 Task: Find the distance between Los Angeles and Malibu.
Action: Mouse moved to (283, 70)
Screenshot: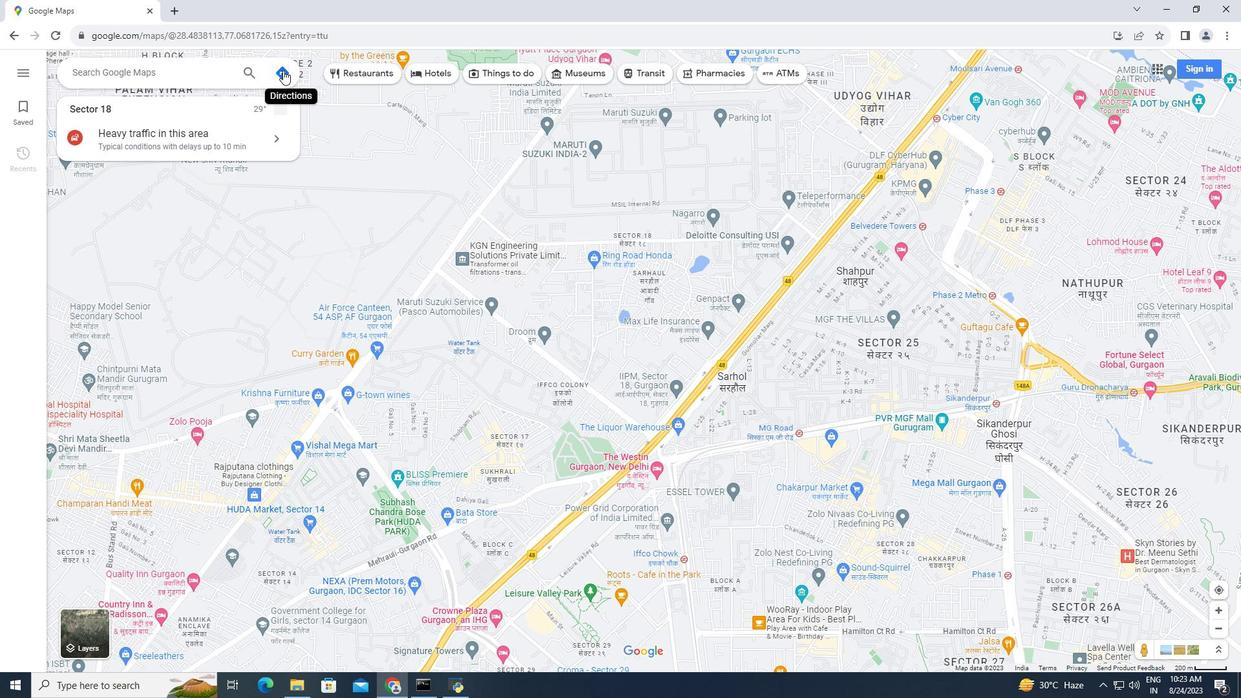 
Action: Mouse pressed left at (283, 70)
Screenshot: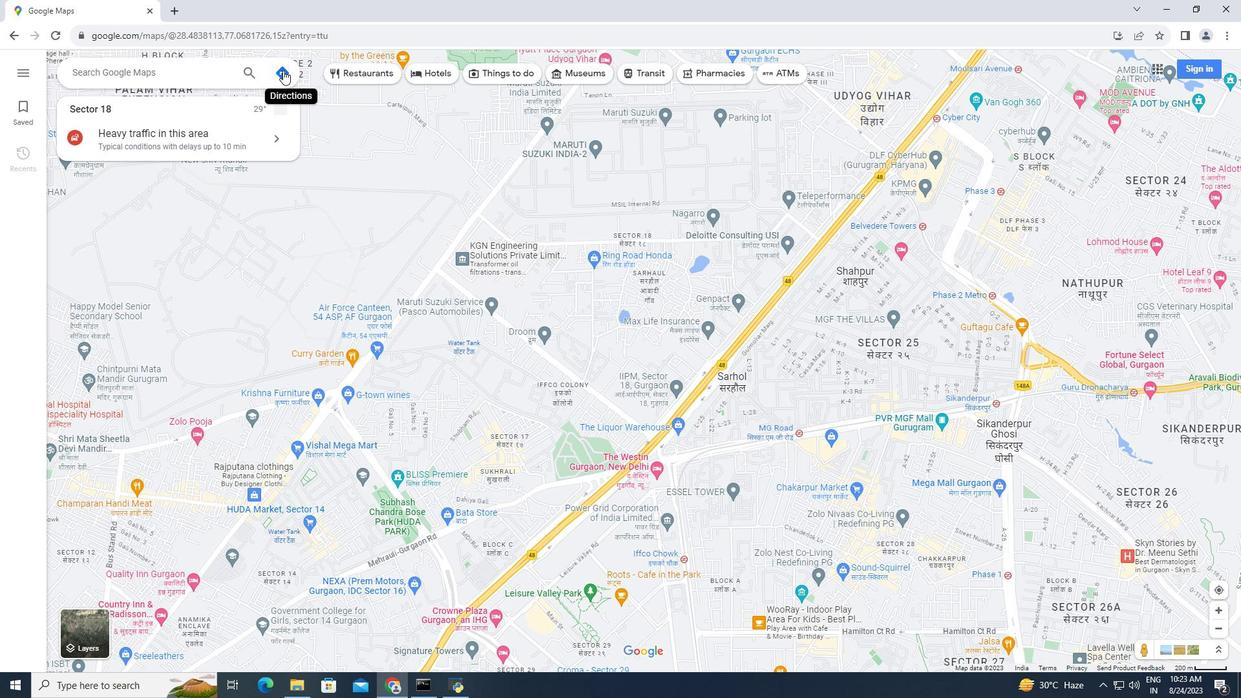 
Action: Mouse moved to (196, 106)
Screenshot: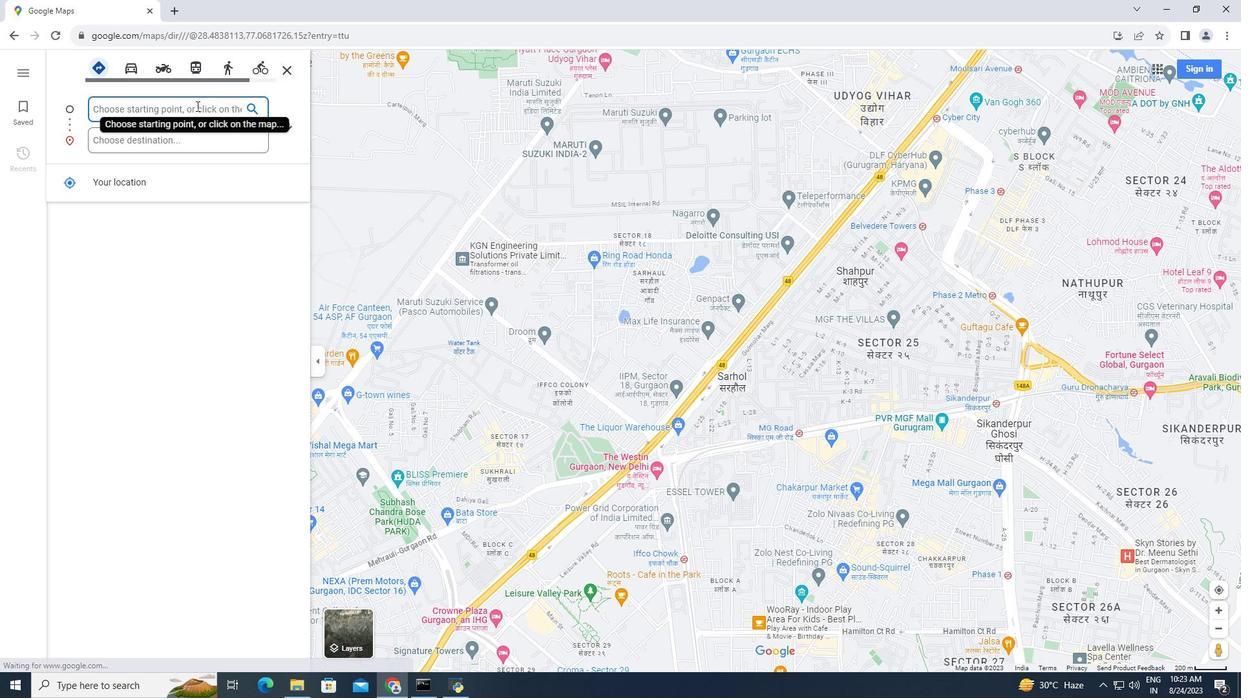 
Action: Key pressed <Key.caps_lock>L<Key.caps_lock>os<Key.space><Key.caps_lock>A<Key.caps_lock>ngeles
Screenshot: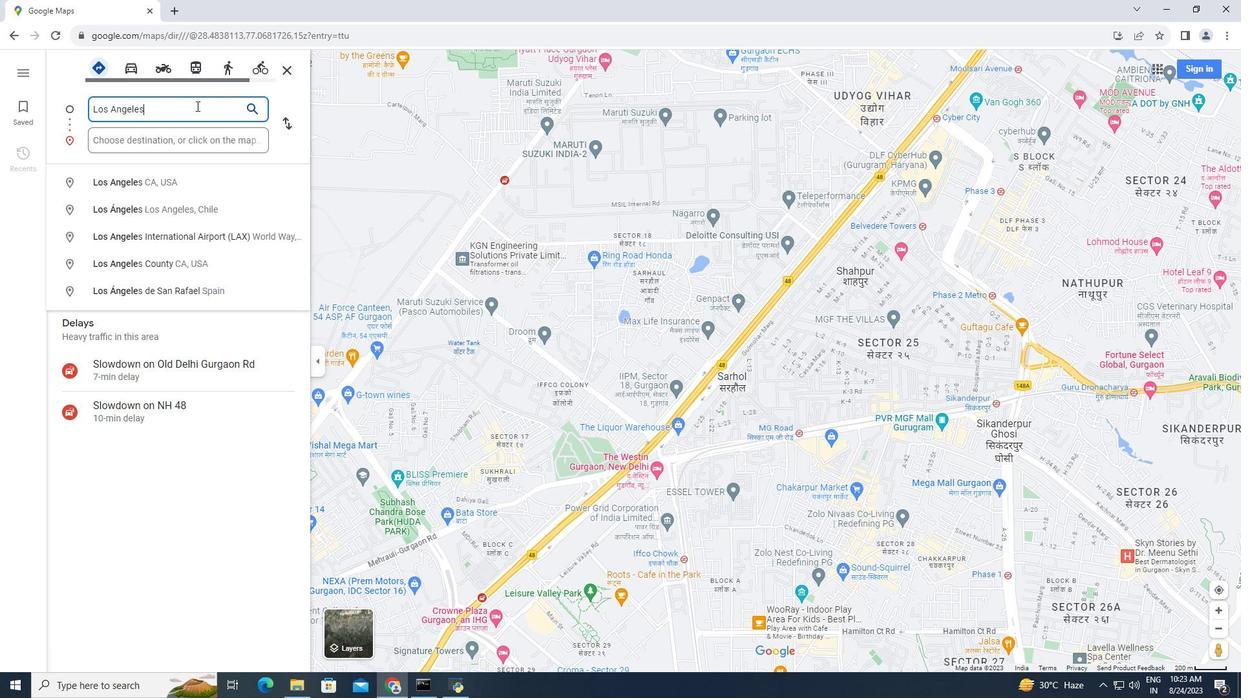 
Action: Mouse moved to (187, 138)
Screenshot: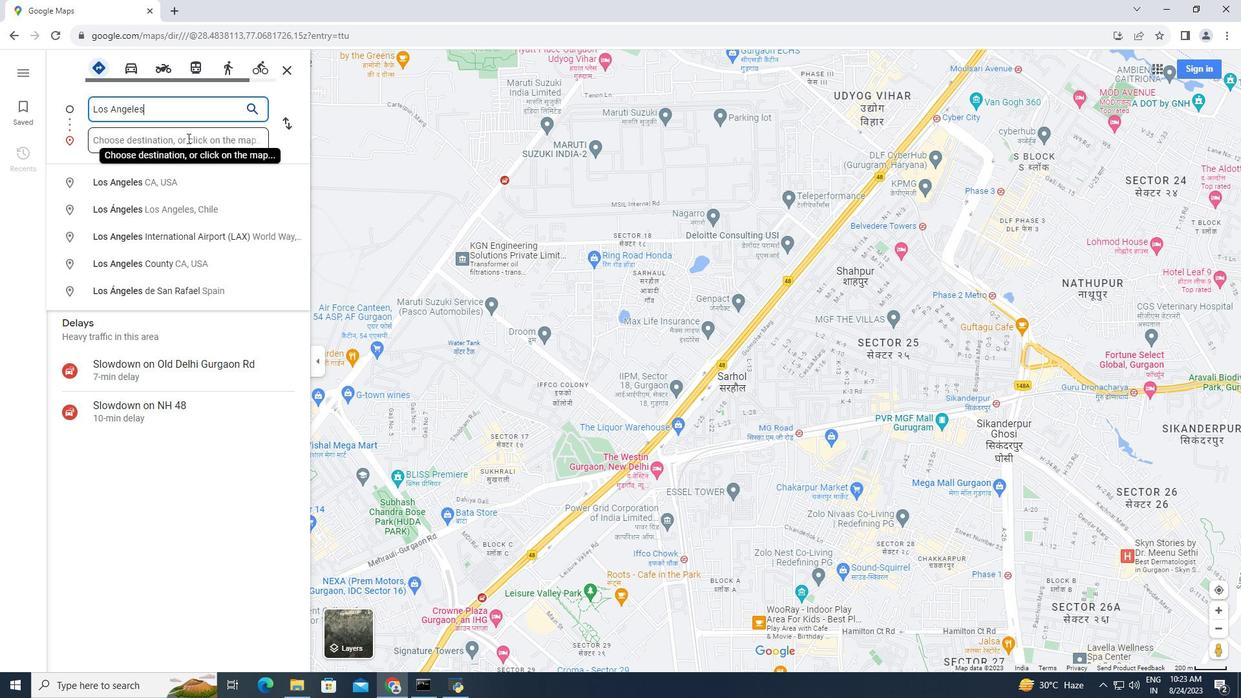 
Action: Mouse pressed left at (187, 138)
Screenshot: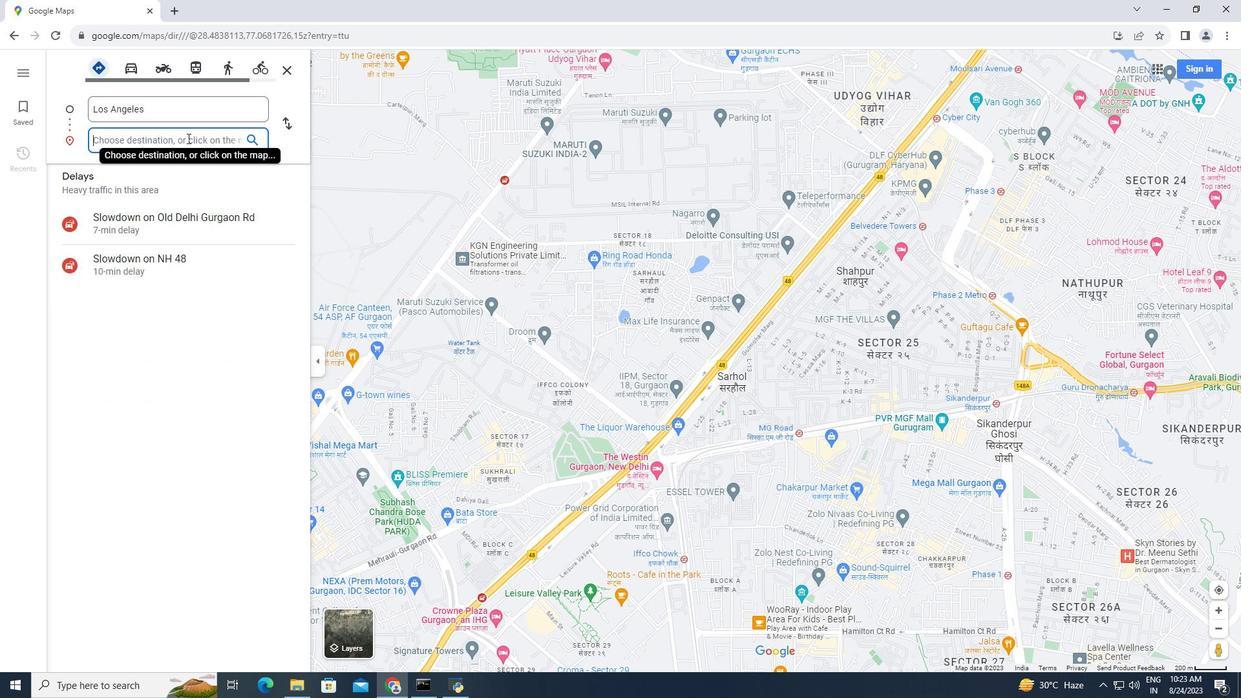
Action: Key pressed <Key.caps_lock>M<Key.caps_lock>alibu
Screenshot: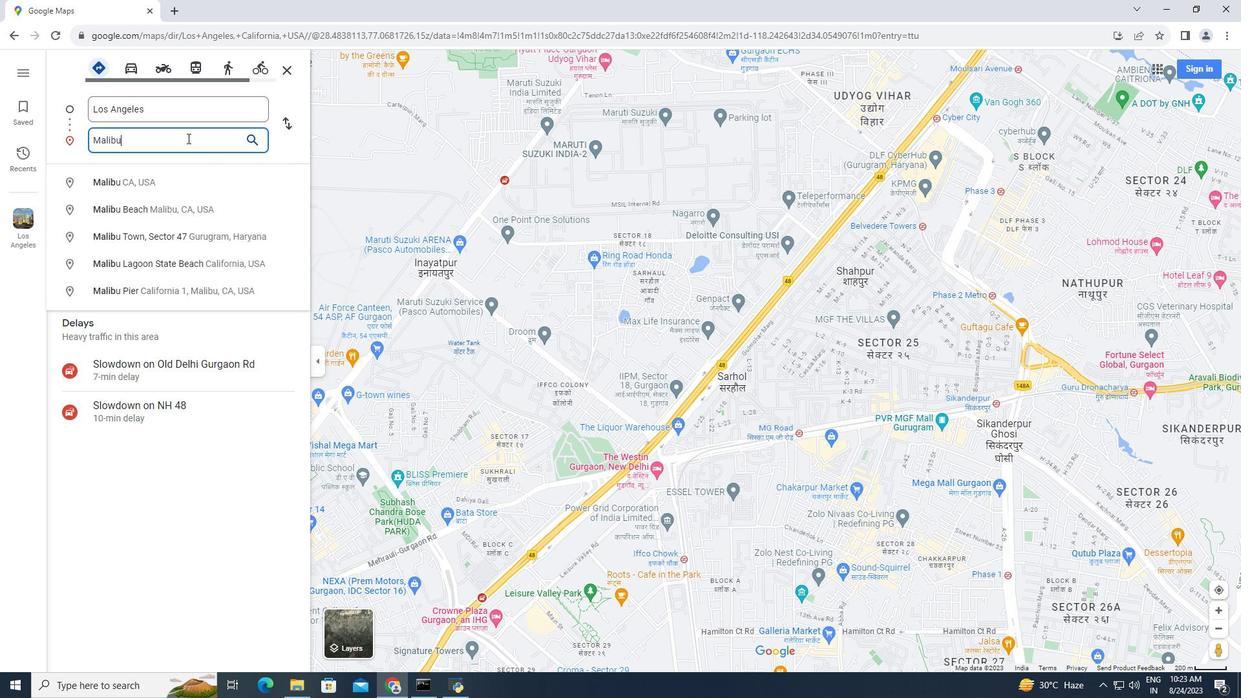 
Action: Mouse moved to (176, 174)
Screenshot: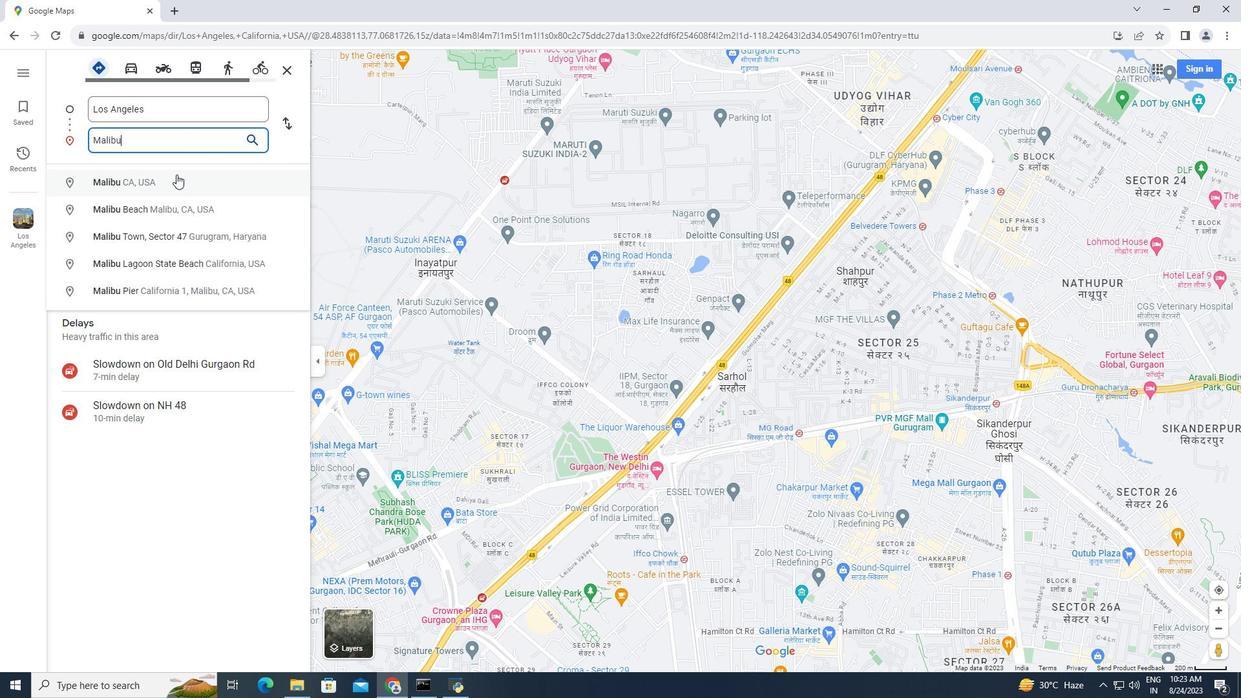 
Action: Mouse pressed left at (176, 174)
Screenshot: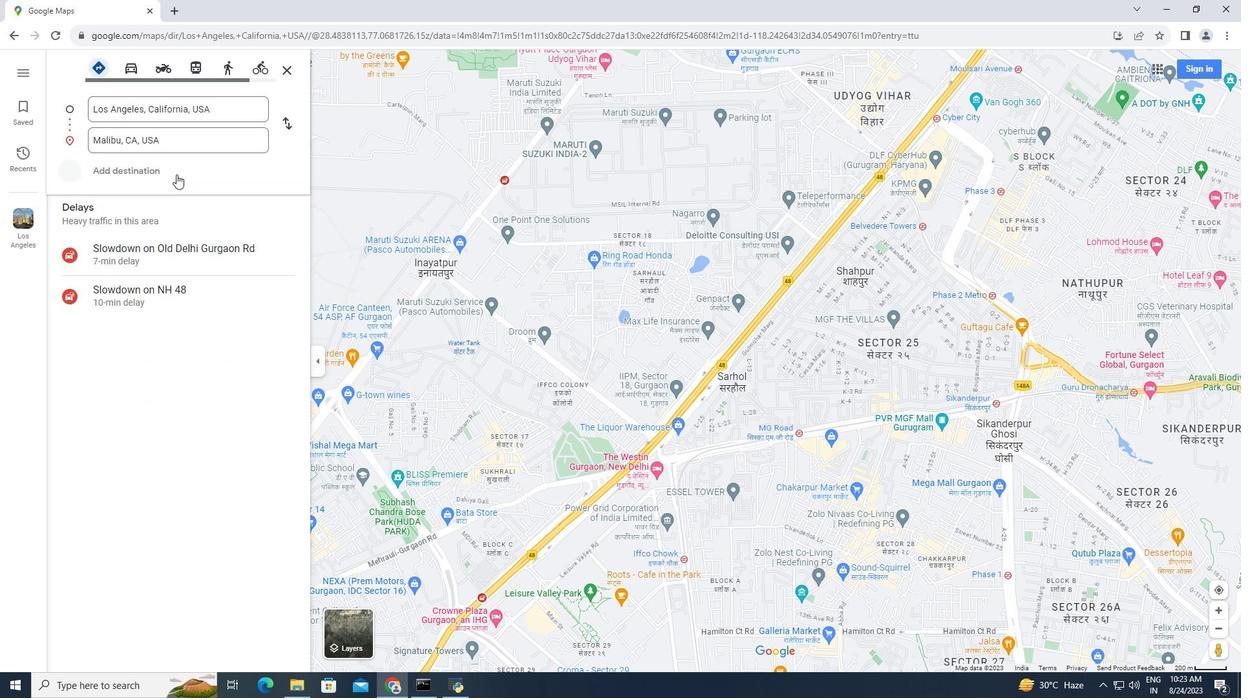 
Action: Mouse moved to (1042, 390)
Screenshot: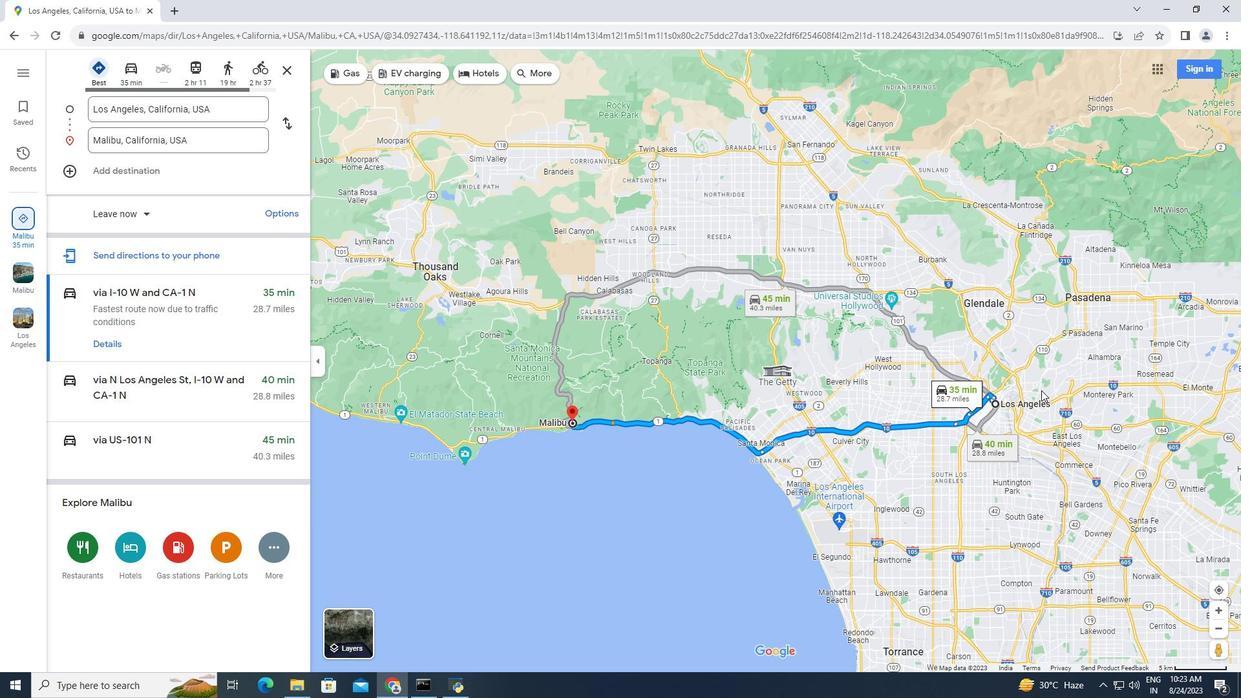 
Action: Mouse scrolled (1042, 391) with delta (0, 0)
Screenshot: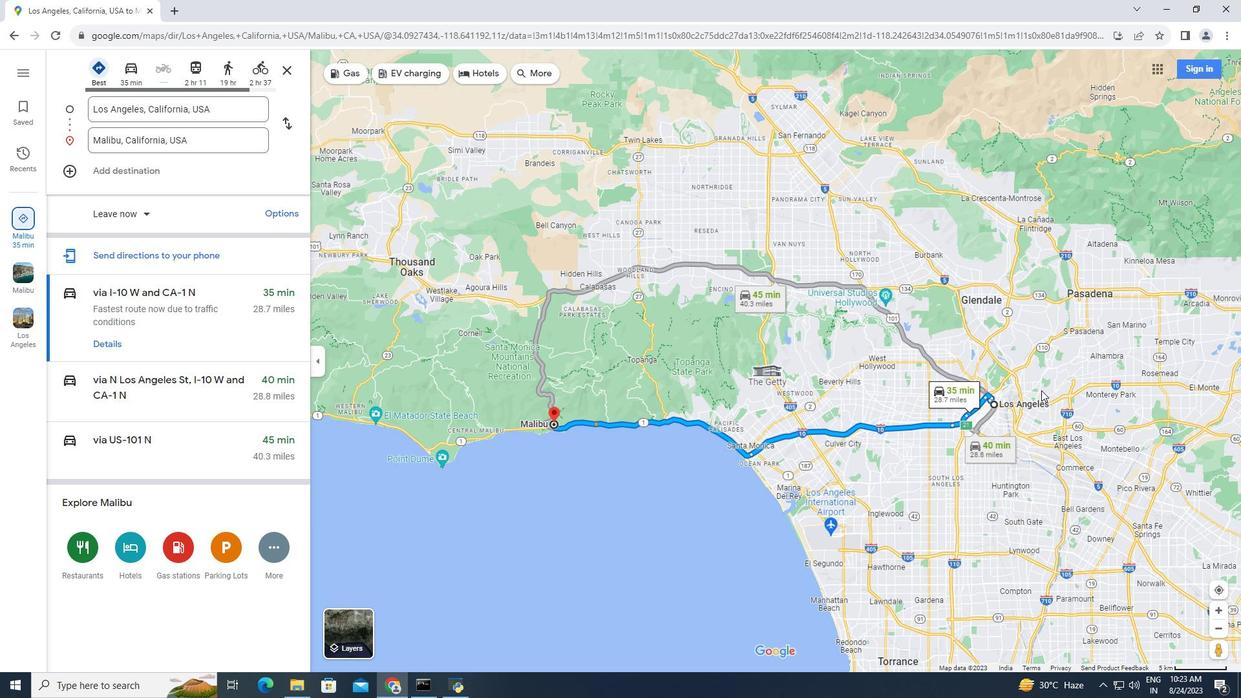 
Action: Mouse moved to (1030, 394)
Screenshot: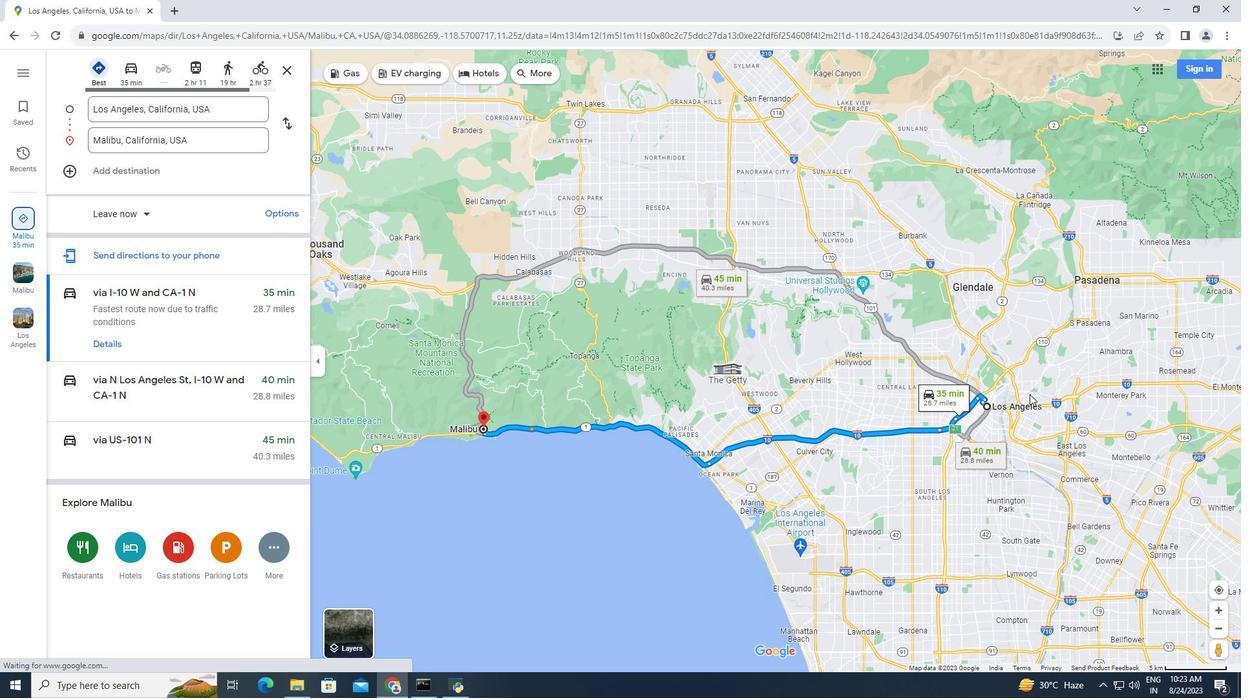 
Action: Mouse scrolled (1030, 393) with delta (0, 0)
Screenshot: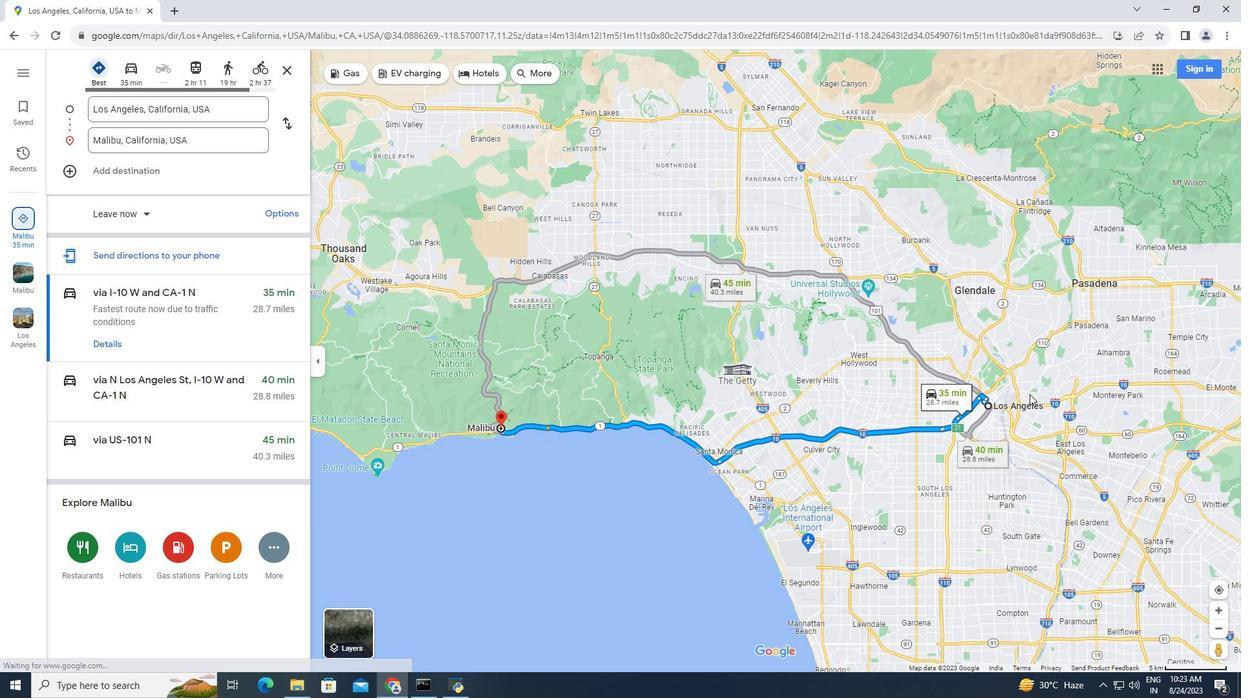 
Action: Mouse scrolled (1030, 393) with delta (0, 0)
Screenshot: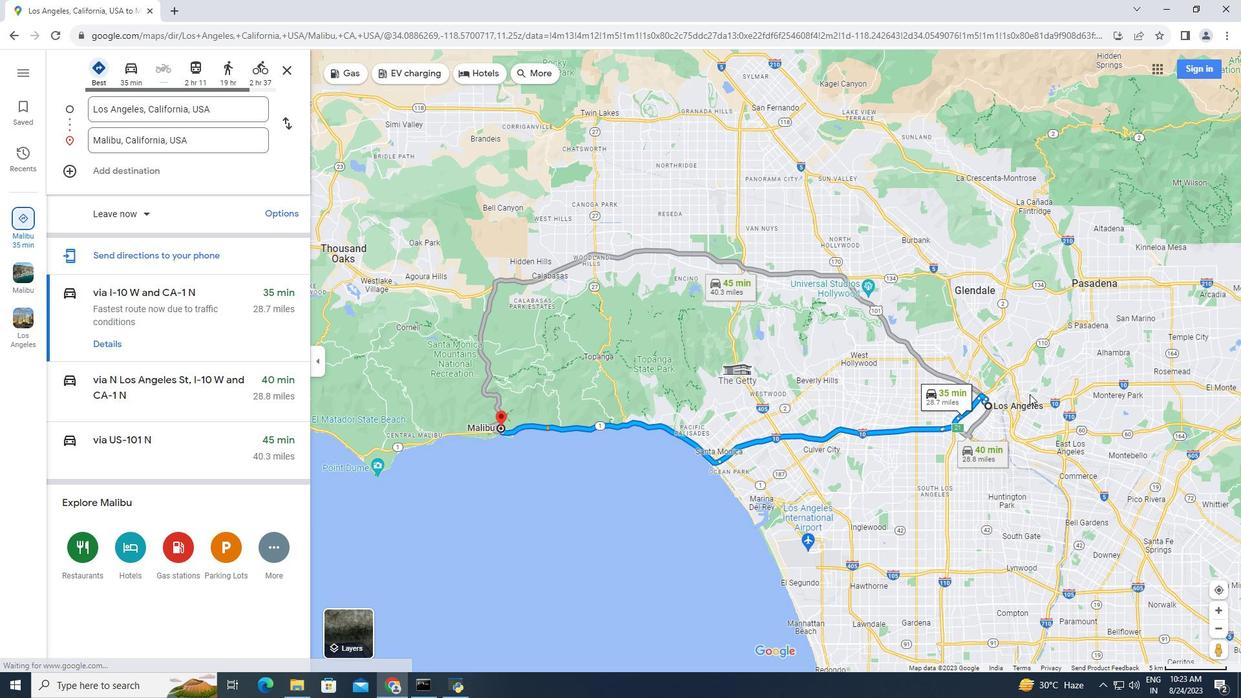 
Action: Mouse moved to (987, 425)
Screenshot: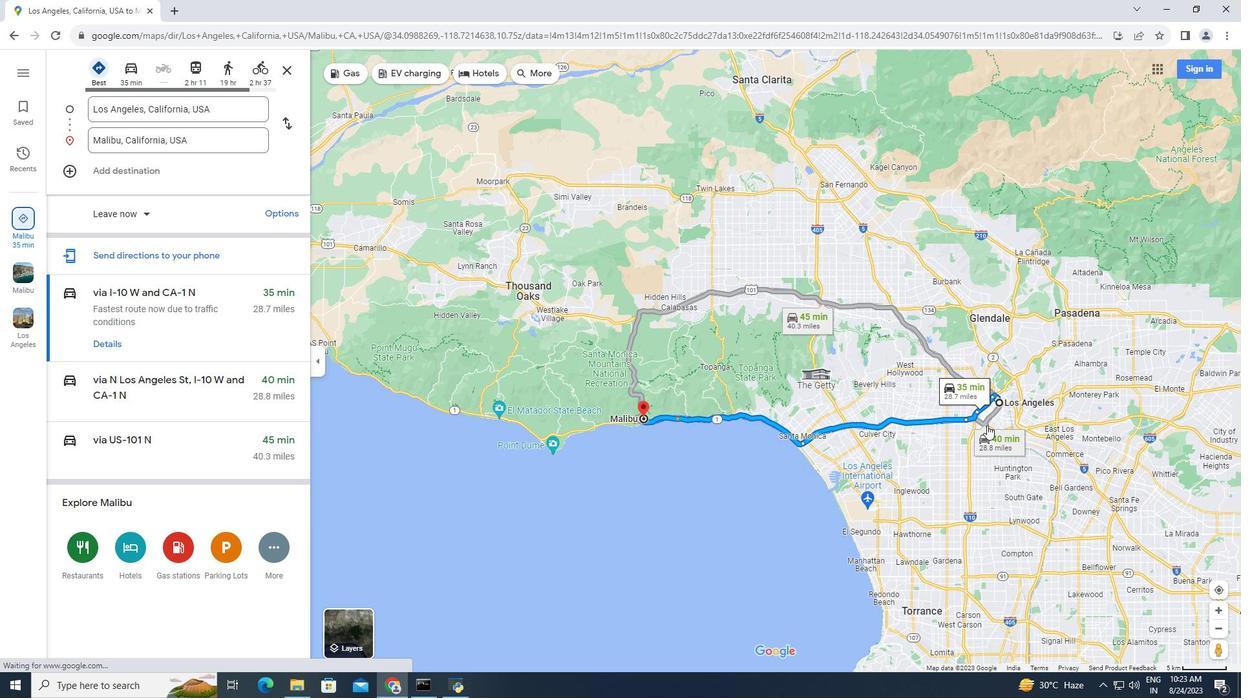 
Action: Mouse scrolled (987, 424) with delta (0, 0)
Screenshot: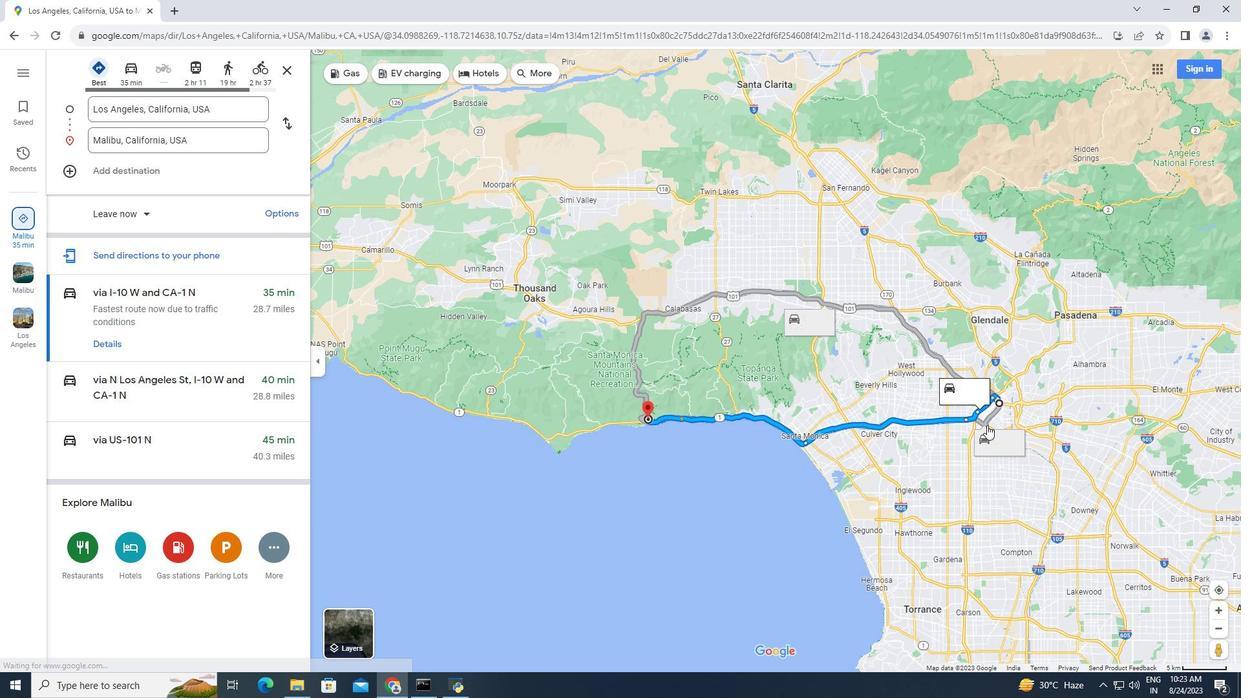 
Action: Mouse moved to (566, 630)
Screenshot: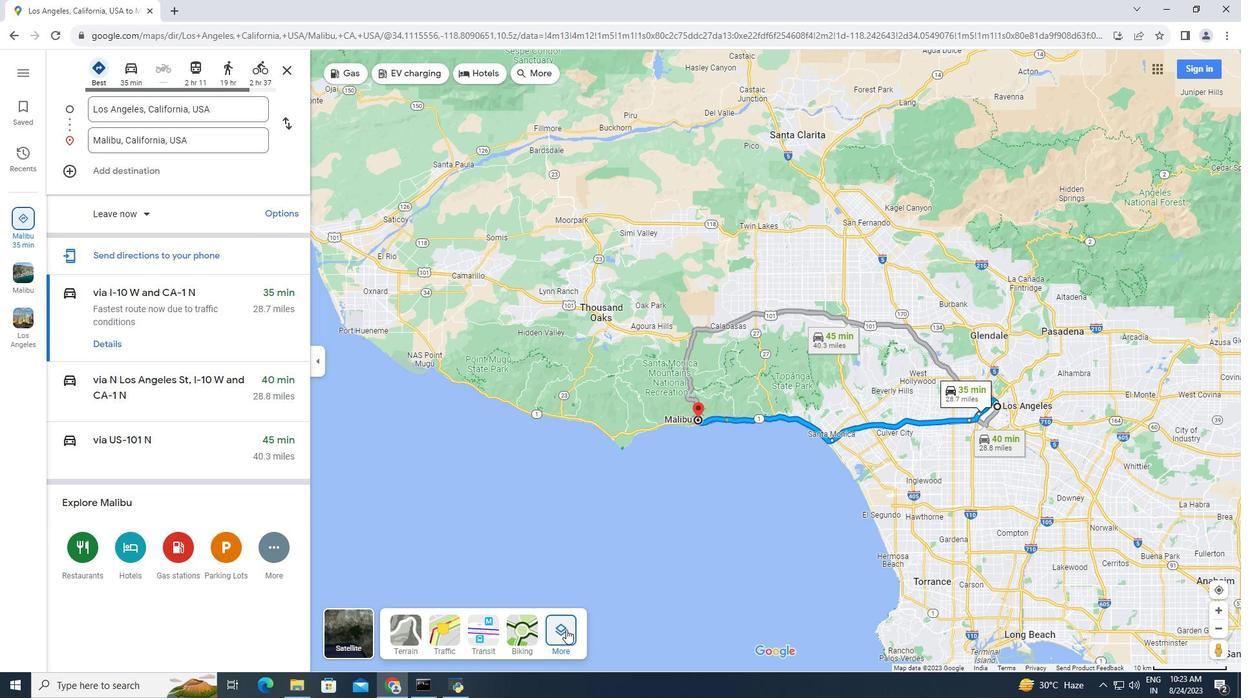 
Action: Mouse pressed left at (566, 630)
Screenshot: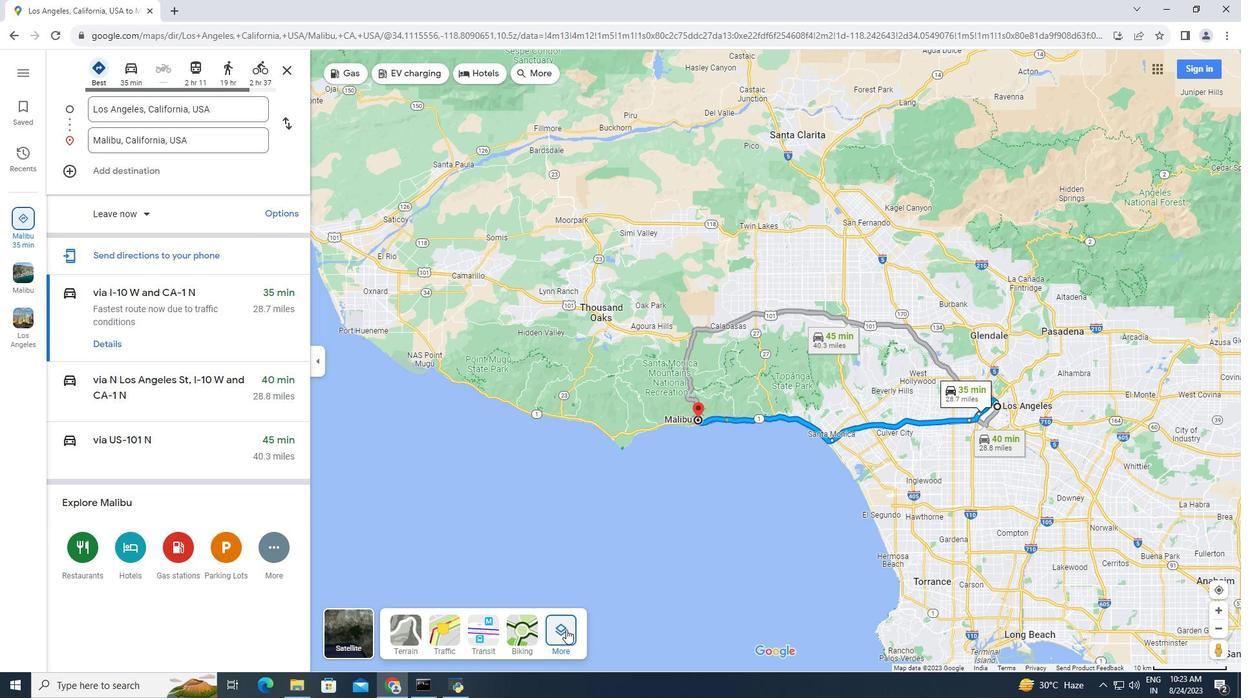 
Action: Mouse moved to (452, 517)
Screenshot: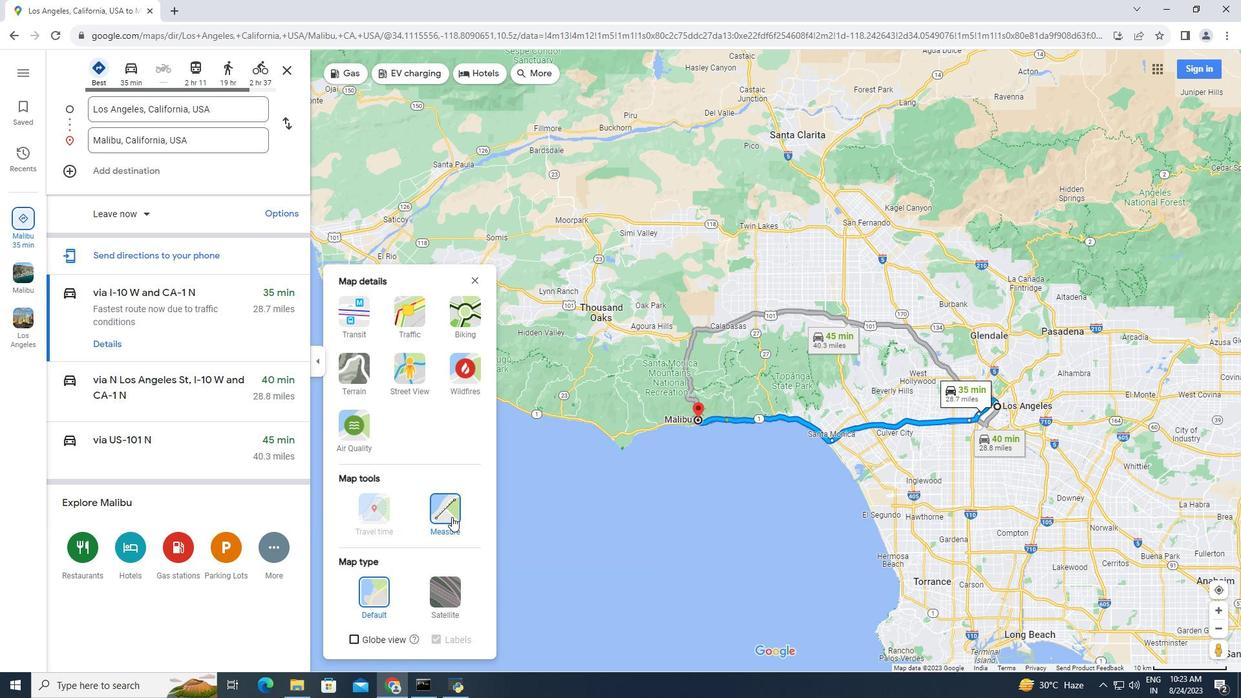 
Action: Mouse pressed left at (452, 517)
Screenshot: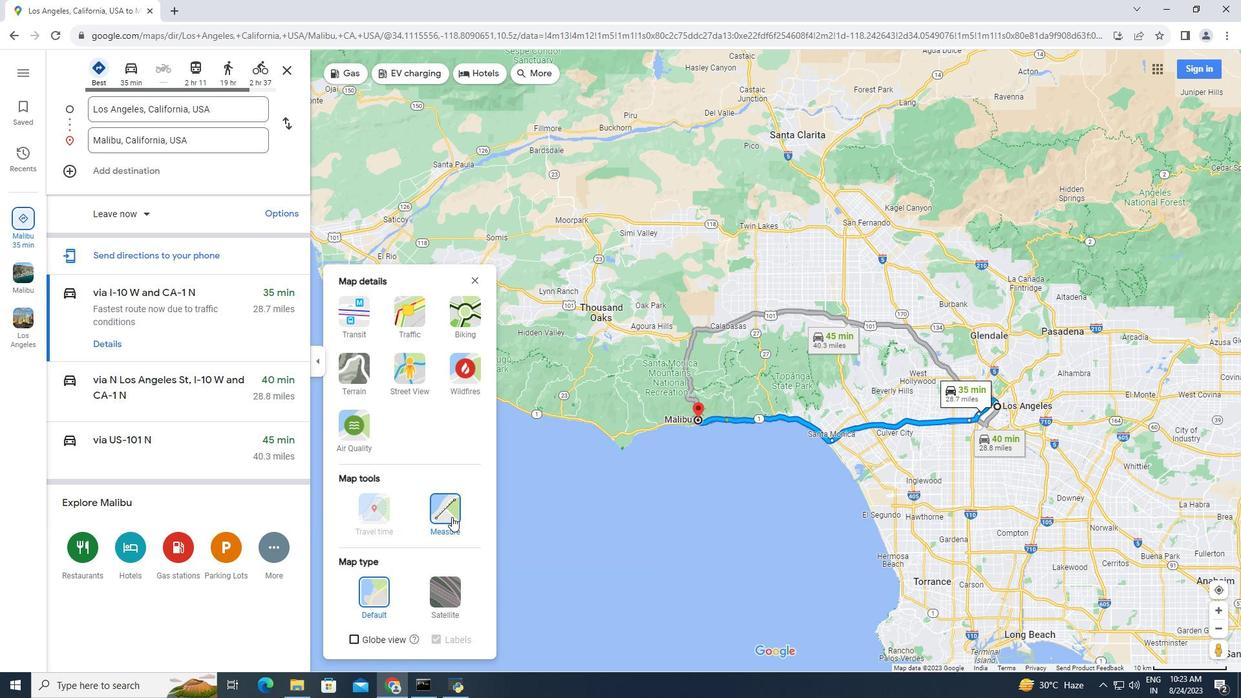 
Action: Mouse moved to (698, 420)
Screenshot: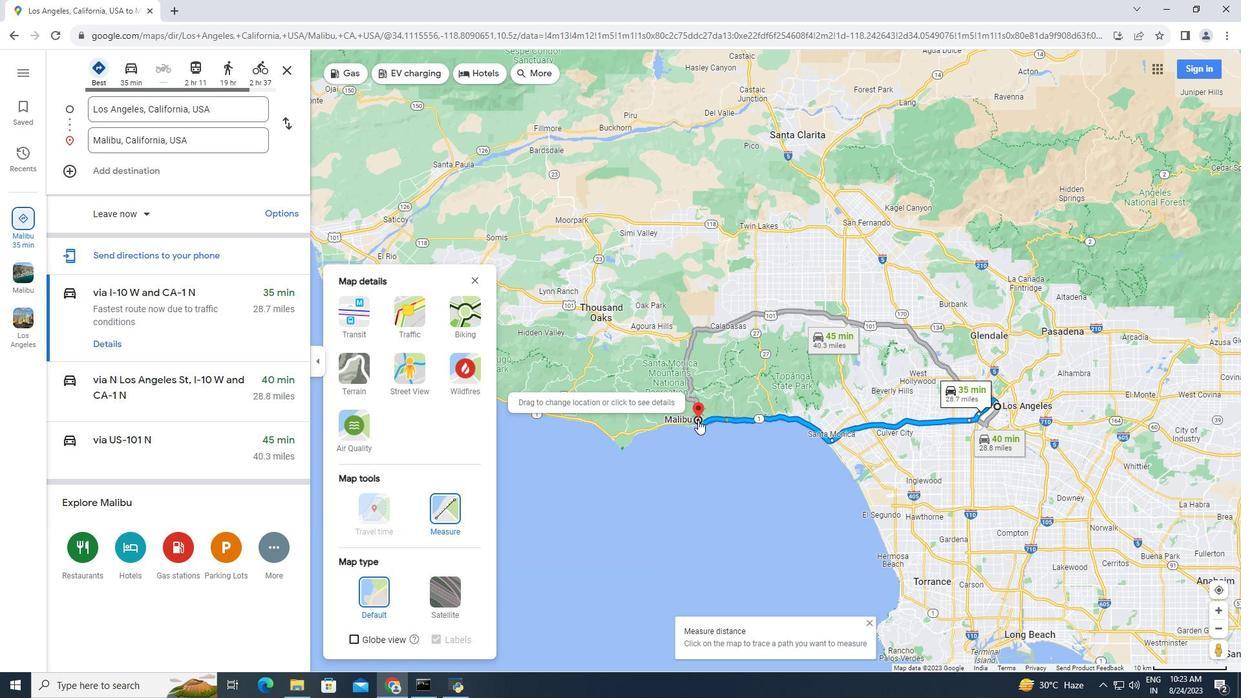 
Action: Mouse pressed left at (698, 420)
Screenshot: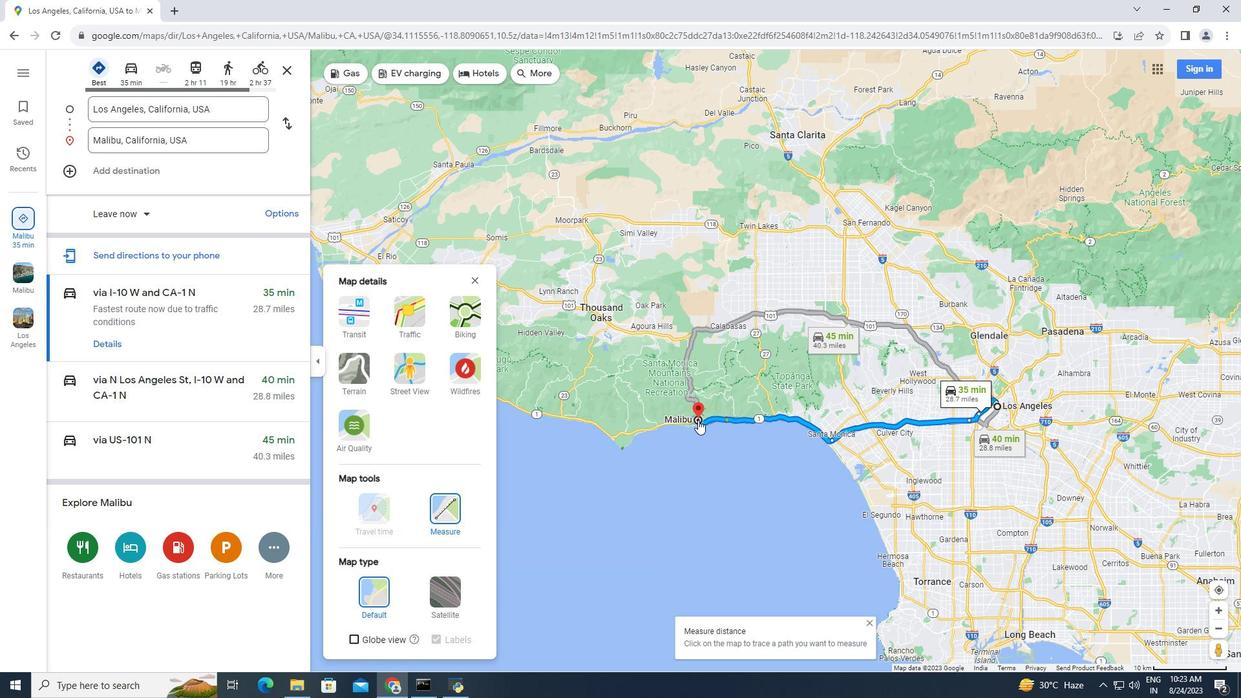 
Action: Mouse moved to (998, 406)
Screenshot: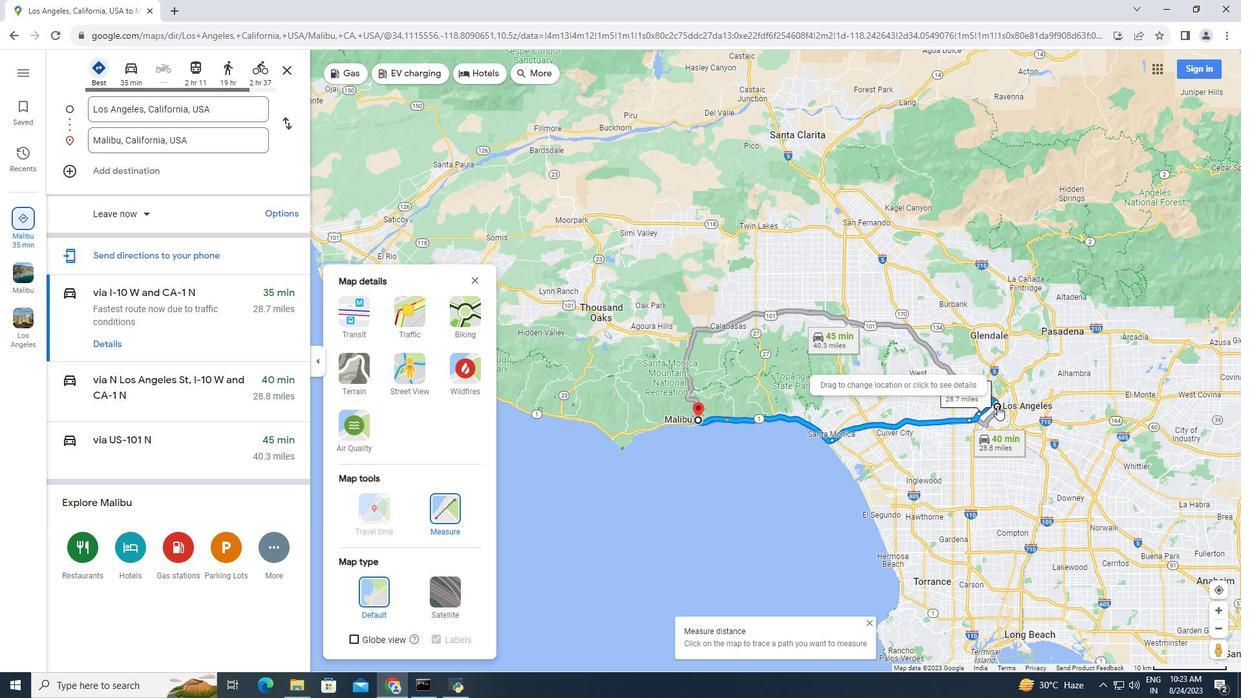 
Action: Mouse pressed left at (998, 406)
Screenshot: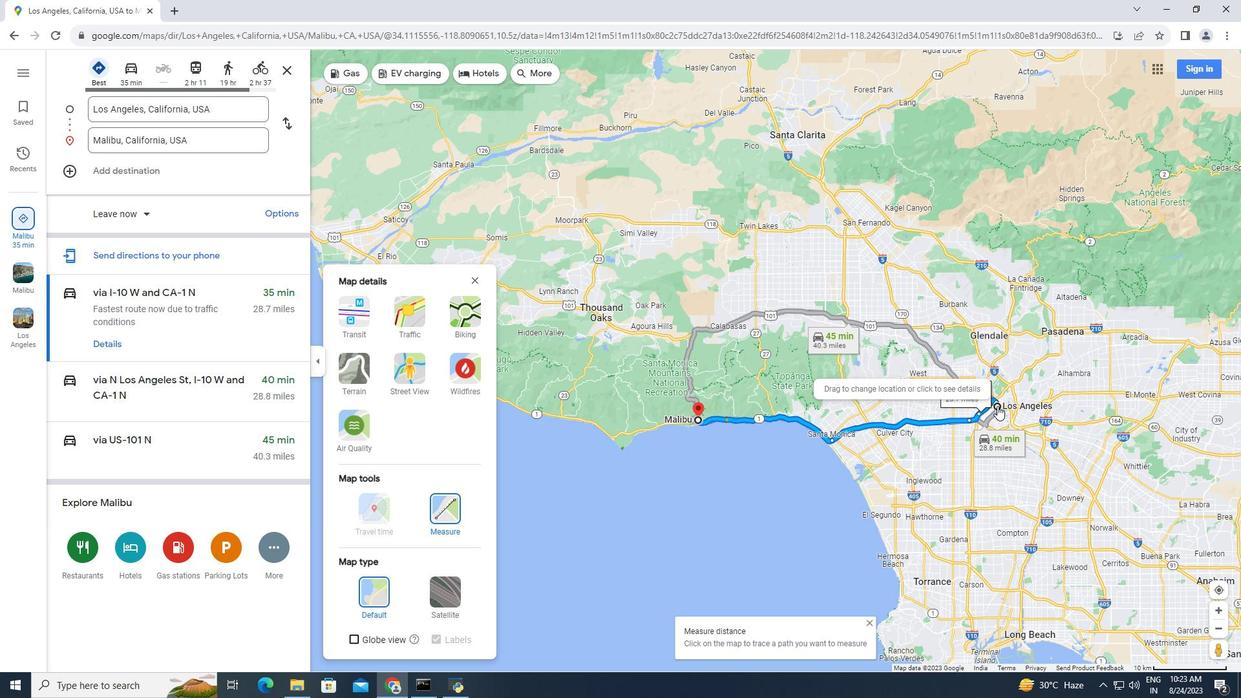 
Action: Mouse moved to (983, 478)
Screenshot: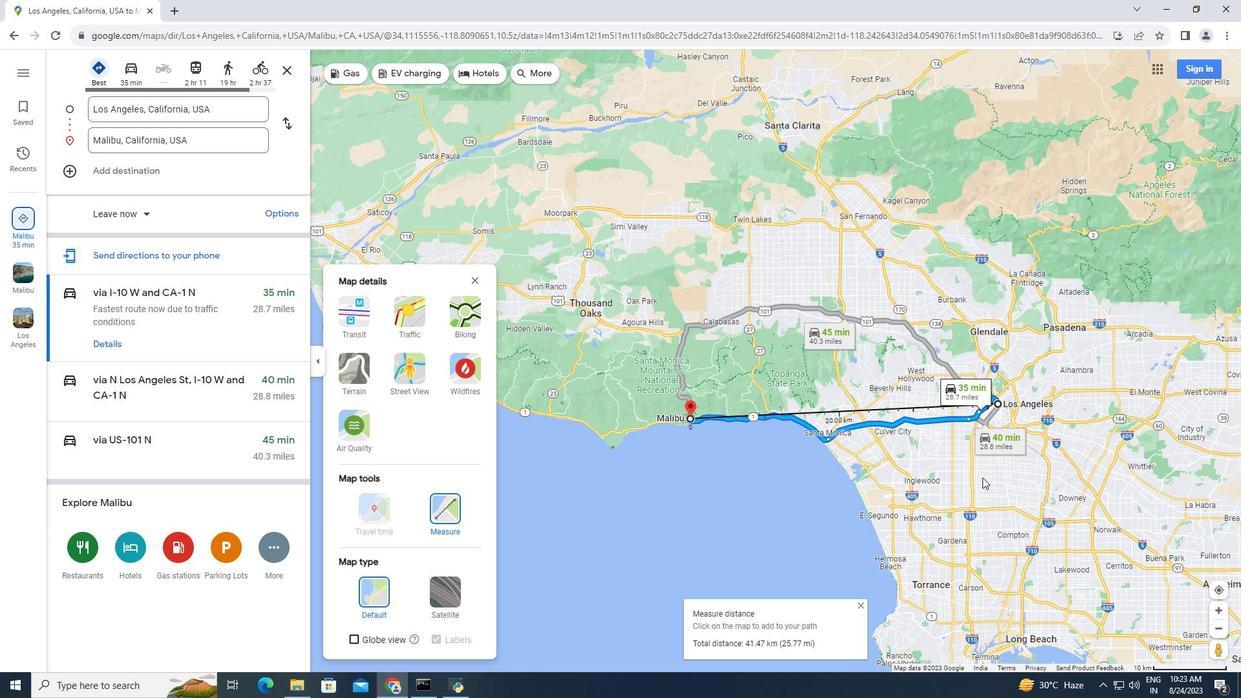 
Action: Mouse scrolled (983, 478) with delta (0, 0)
Screenshot: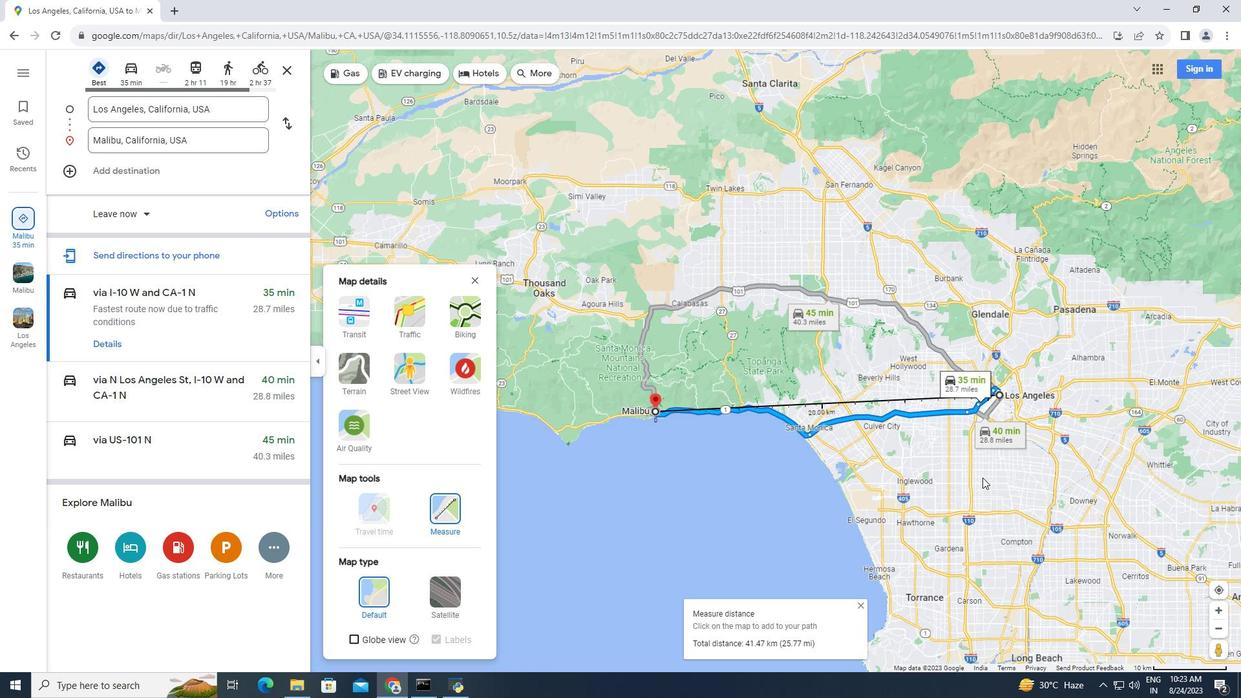 
Action: Mouse scrolled (983, 478) with delta (0, 0)
Screenshot: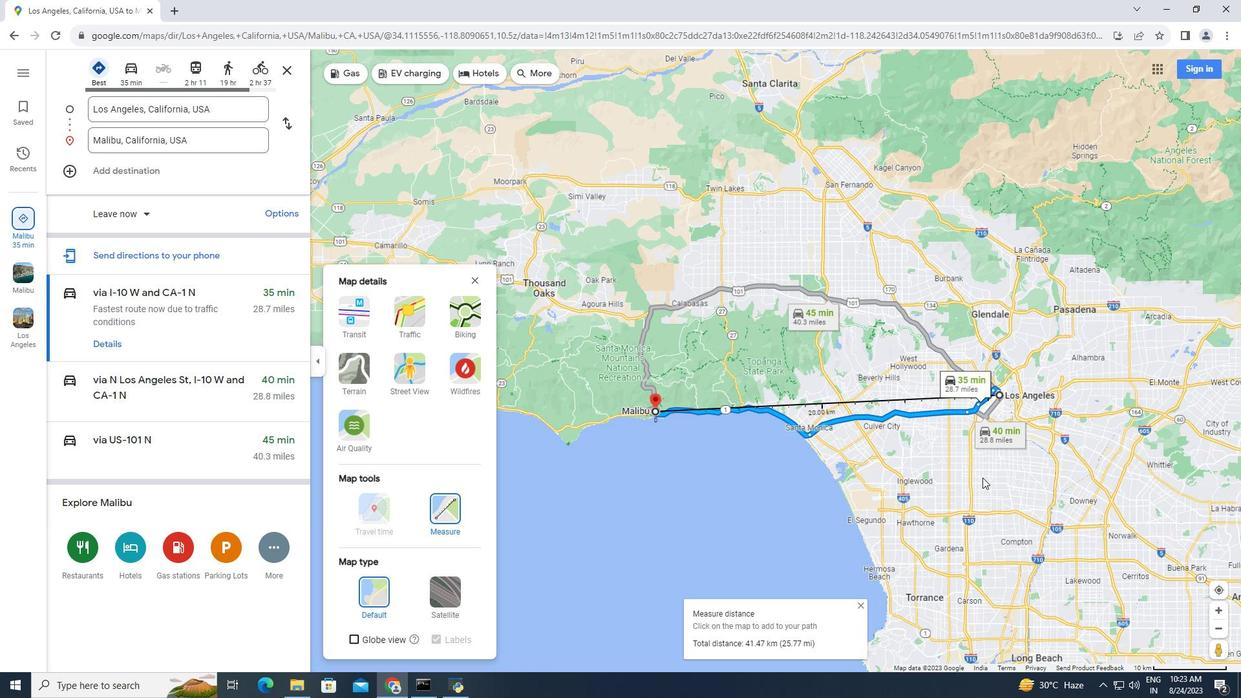 
Action: Mouse scrolled (983, 478) with delta (0, 0)
Screenshot: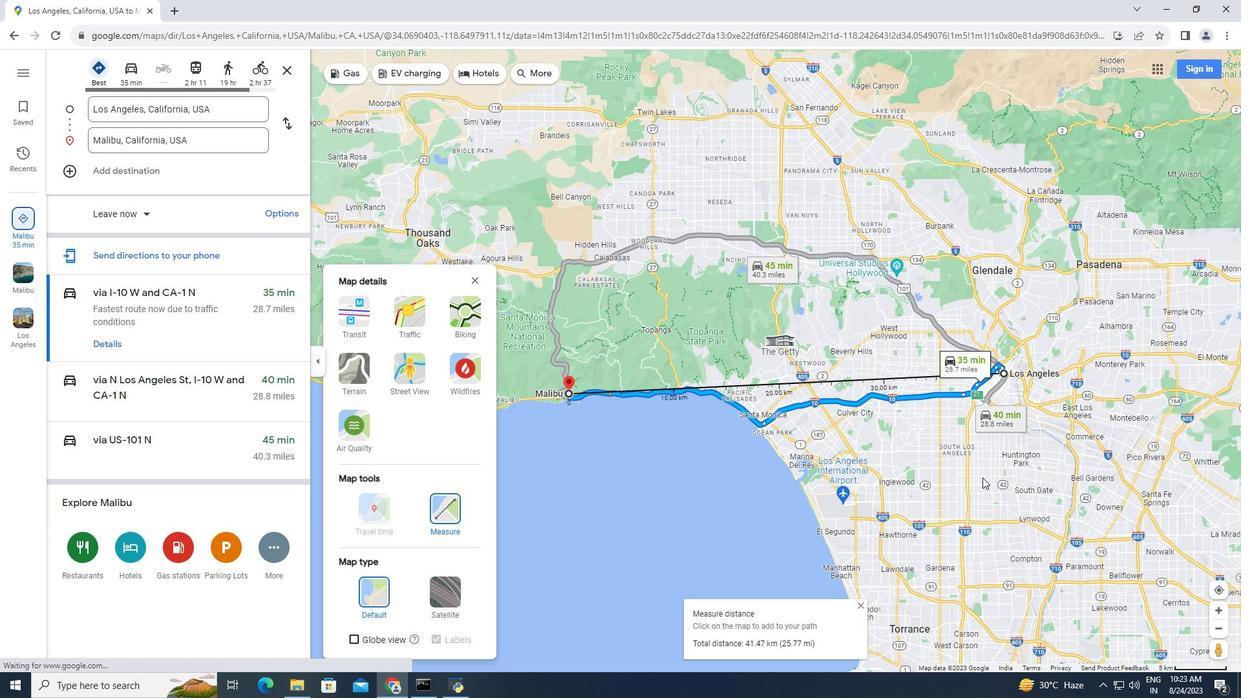 
Action: Mouse scrolled (983, 478) with delta (0, 0)
Screenshot: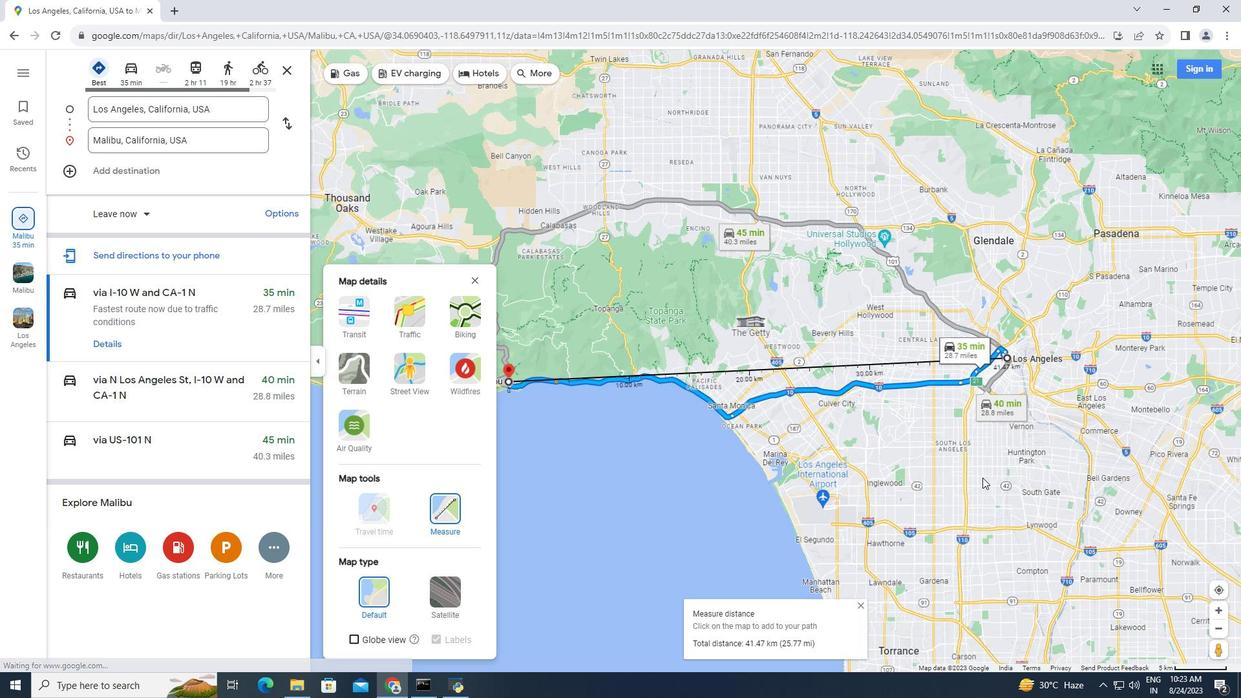 
Action: Mouse scrolled (983, 478) with delta (0, 0)
Screenshot: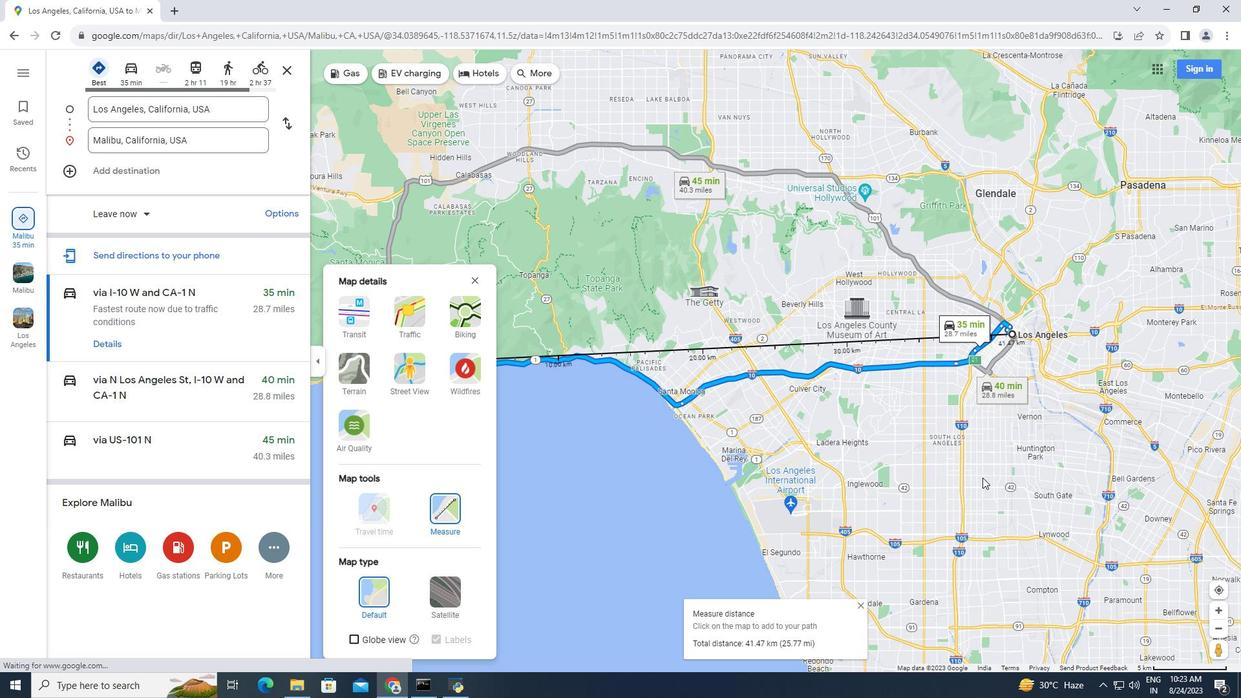 
Action: Mouse scrolled (983, 478) with delta (0, 0)
Screenshot: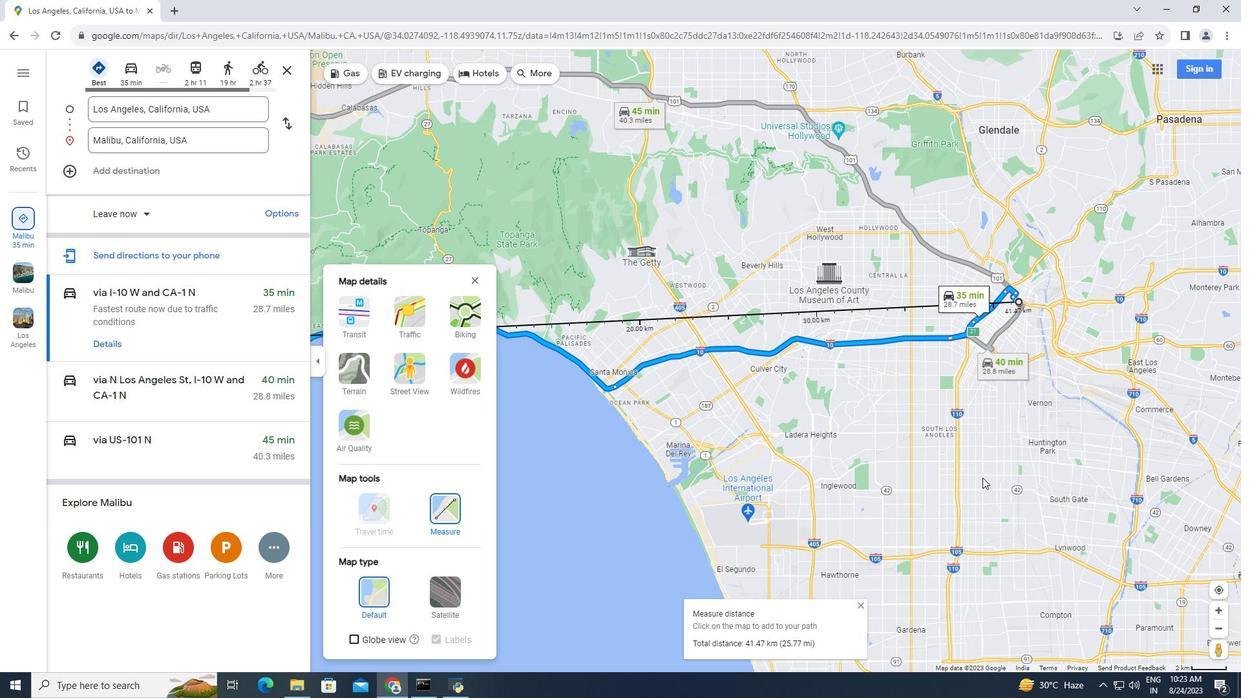 
Action: Mouse scrolled (983, 478) with delta (0, 0)
Screenshot: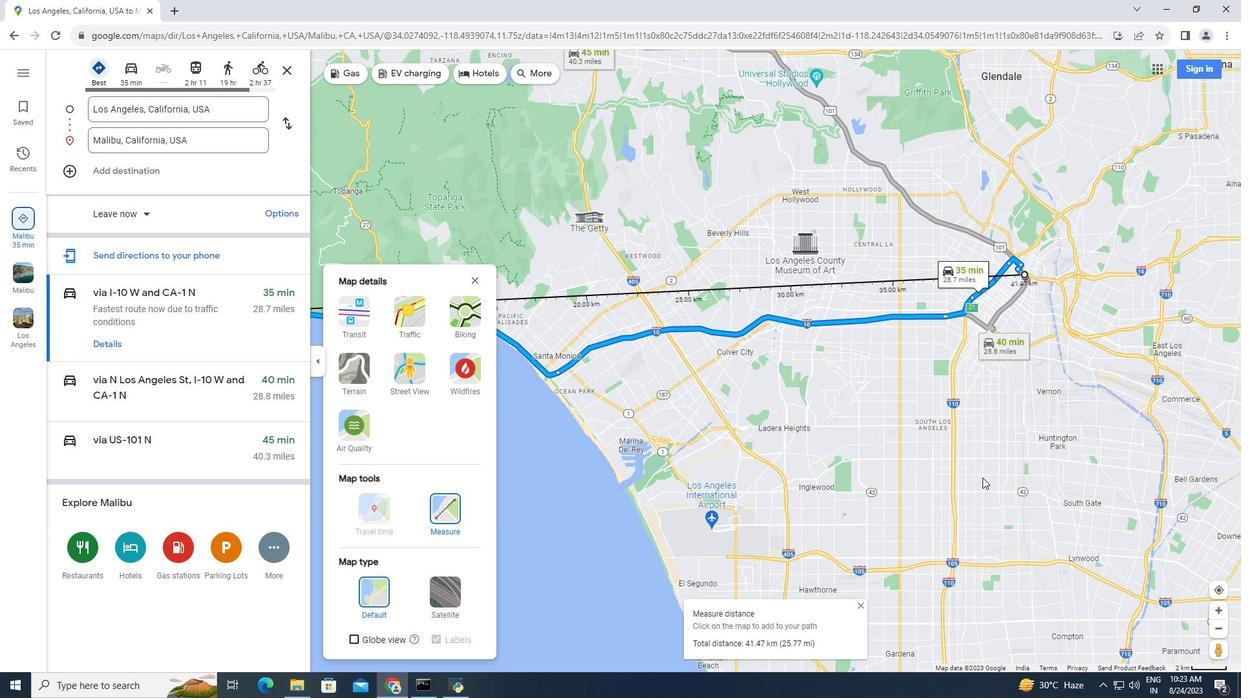 
Action: Mouse scrolled (983, 477) with delta (0, 0)
Screenshot: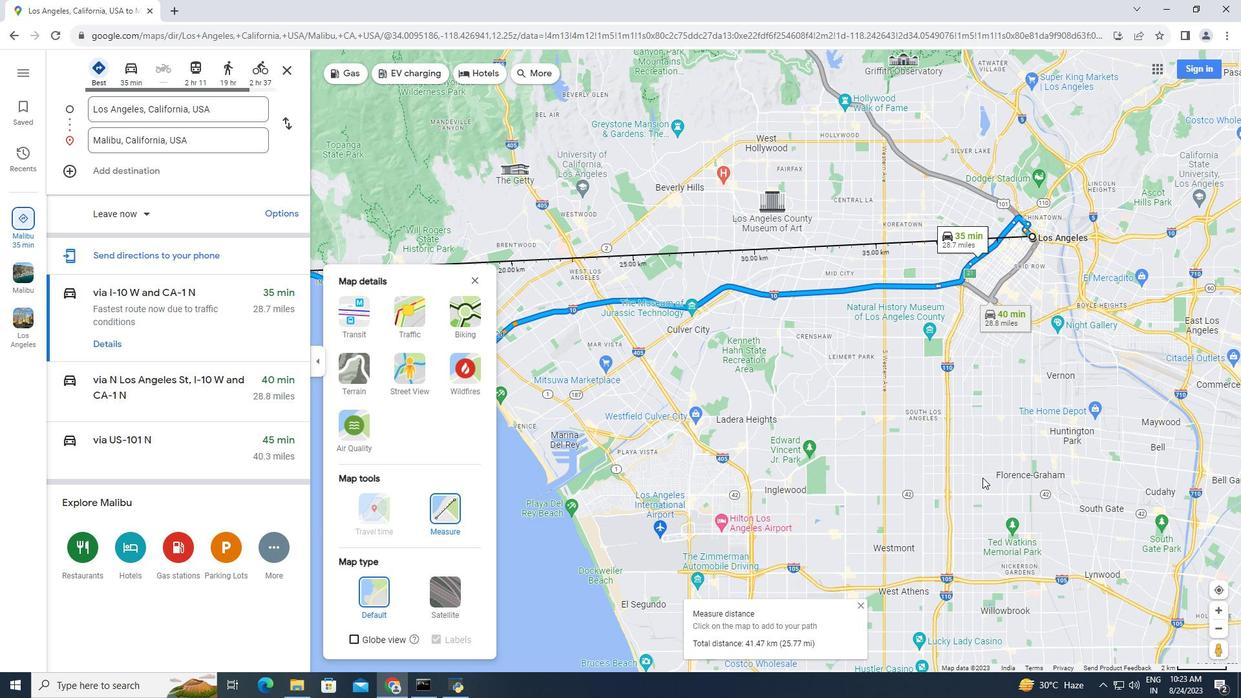 
Action: Mouse scrolled (983, 477) with delta (0, 0)
Screenshot: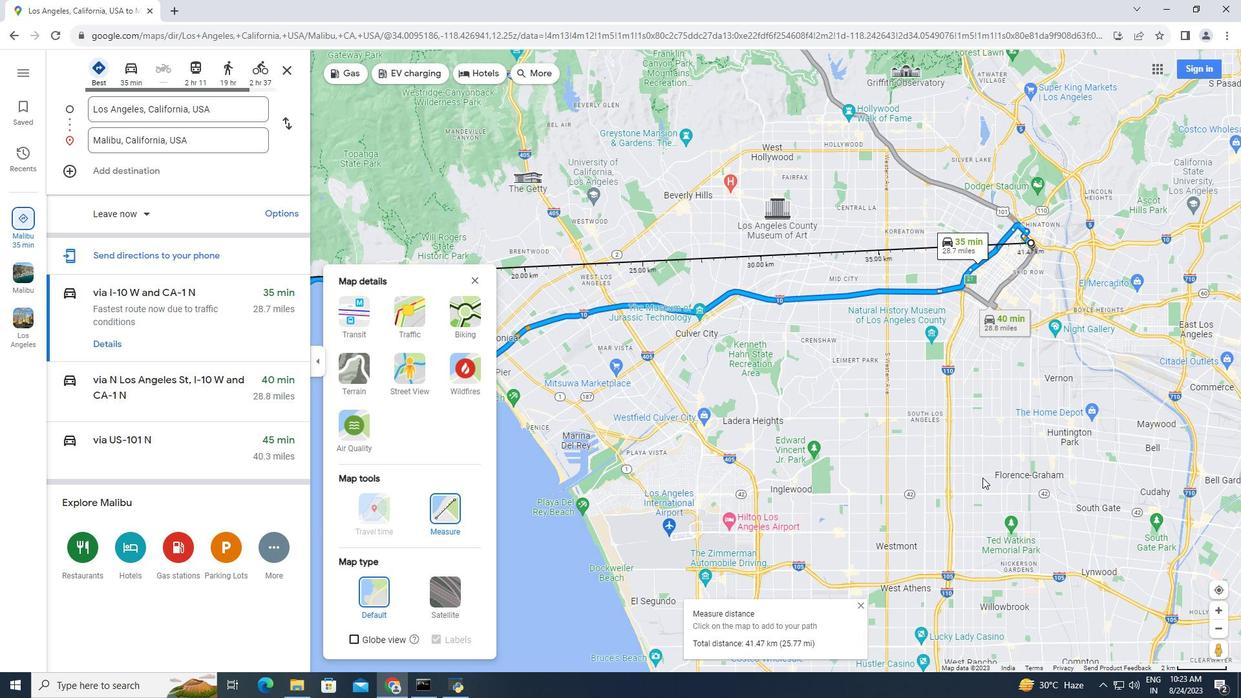 
Action: Mouse scrolled (983, 477) with delta (0, 0)
Screenshot: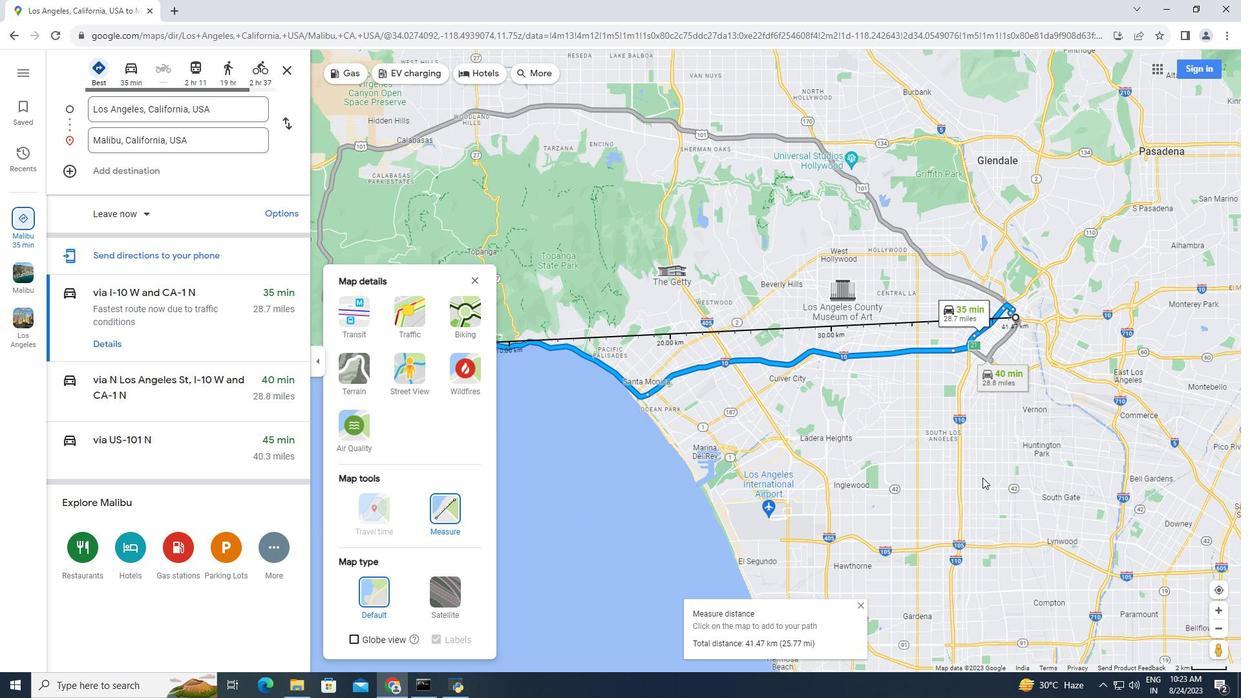 
Action: Mouse scrolled (983, 477) with delta (0, 0)
Screenshot: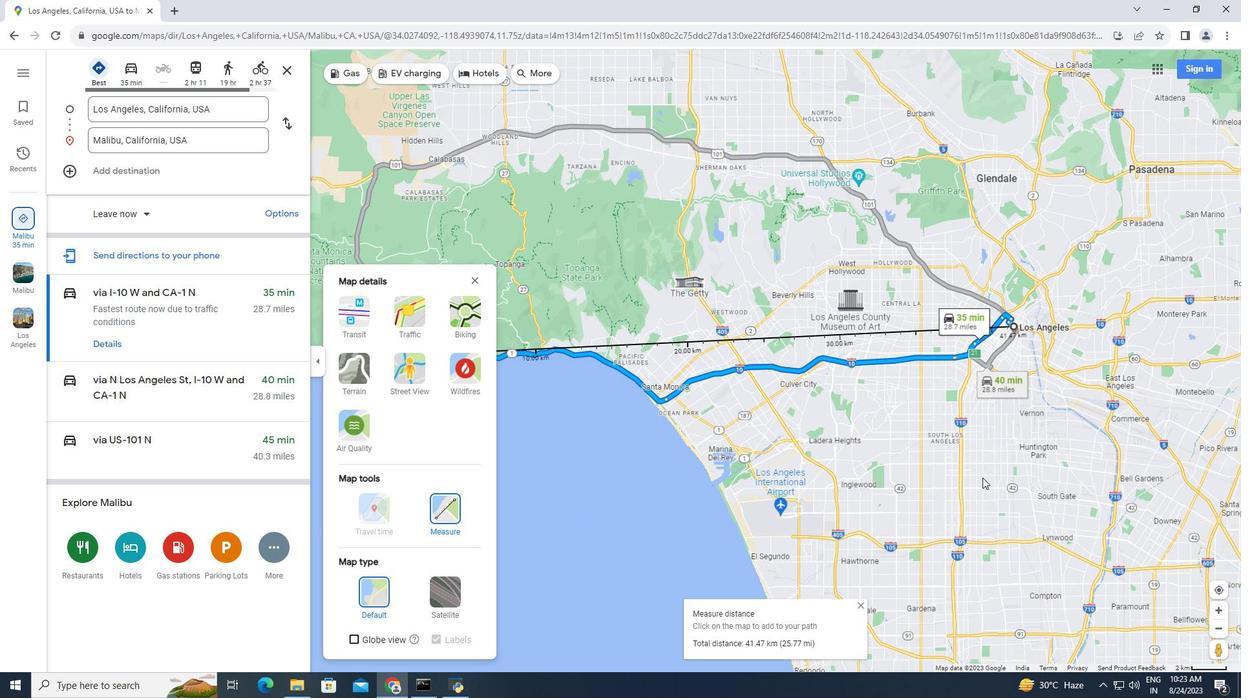 
Action: Mouse scrolled (983, 477) with delta (0, 0)
Screenshot: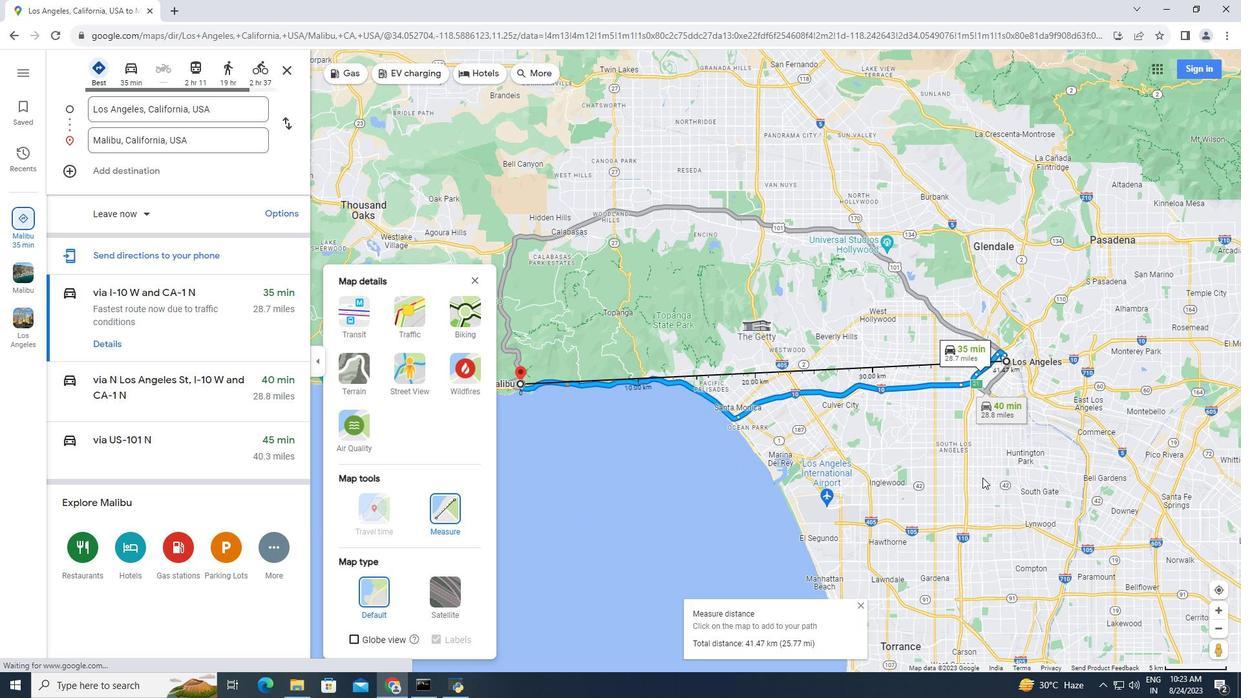 
Action: Mouse scrolled (983, 477) with delta (0, 0)
Screenshot: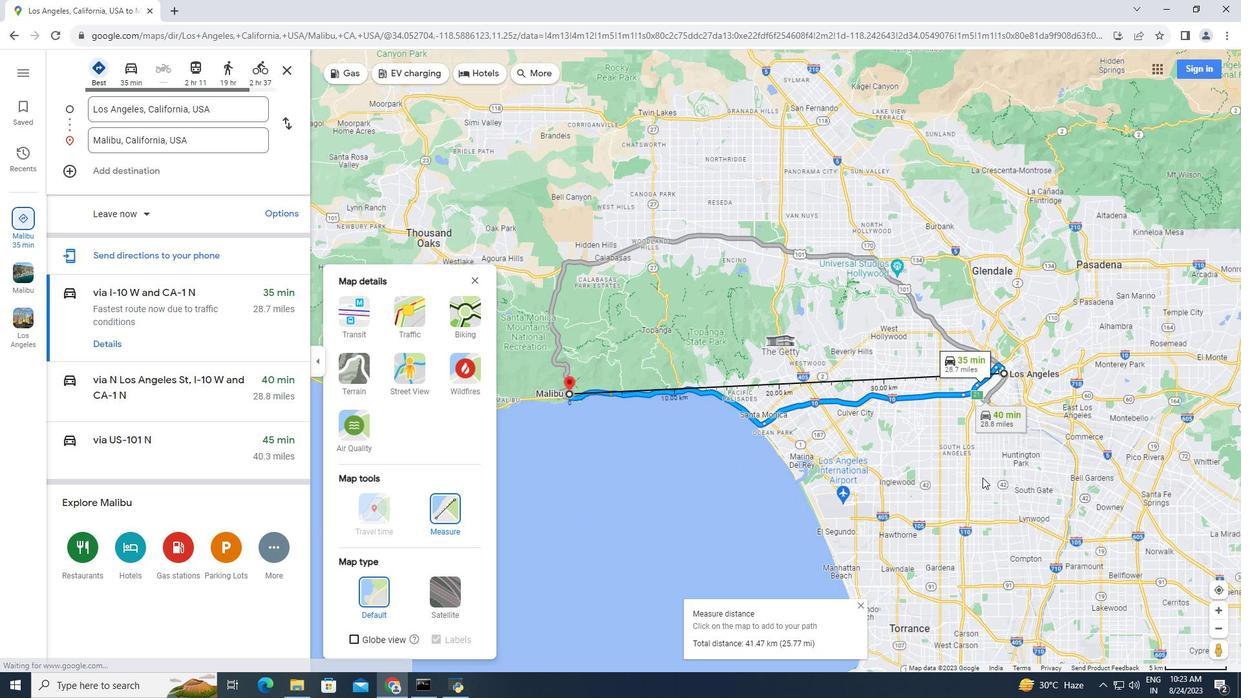 
Action: Mouse scrolled (983, 477) with delta (0, 0)
Screenshot: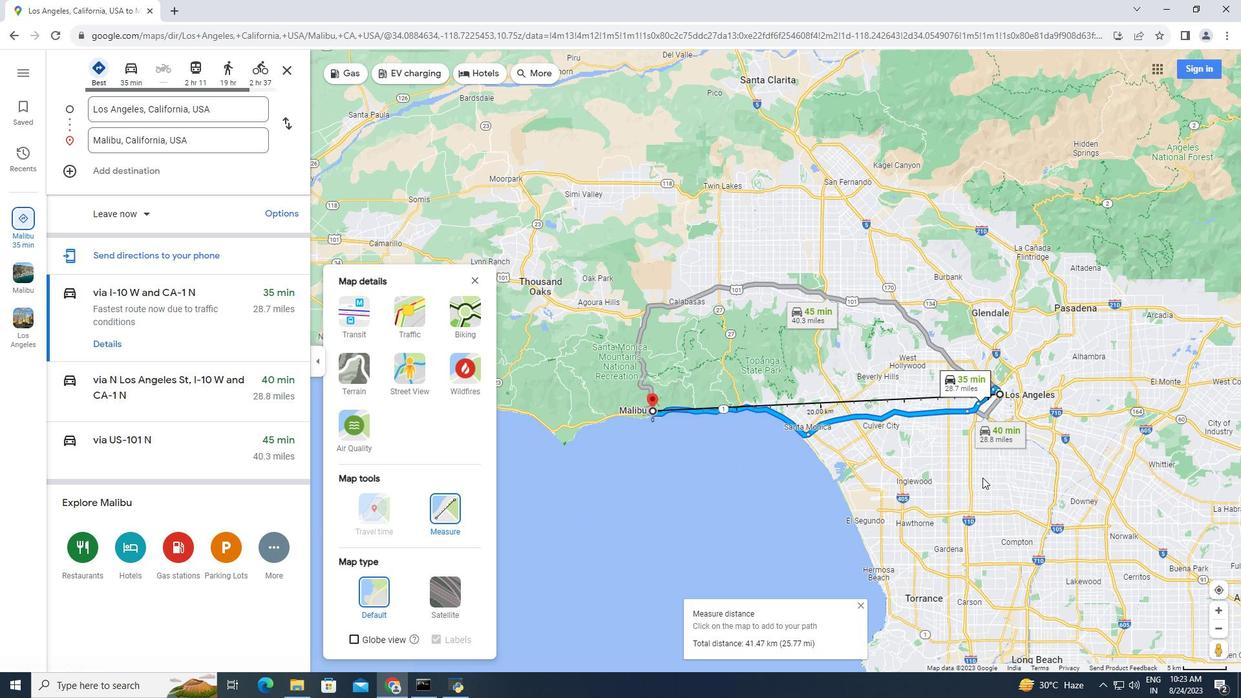 
Action: Mouse scrolled (983, 477) with delta (0, 0)
Screenshot: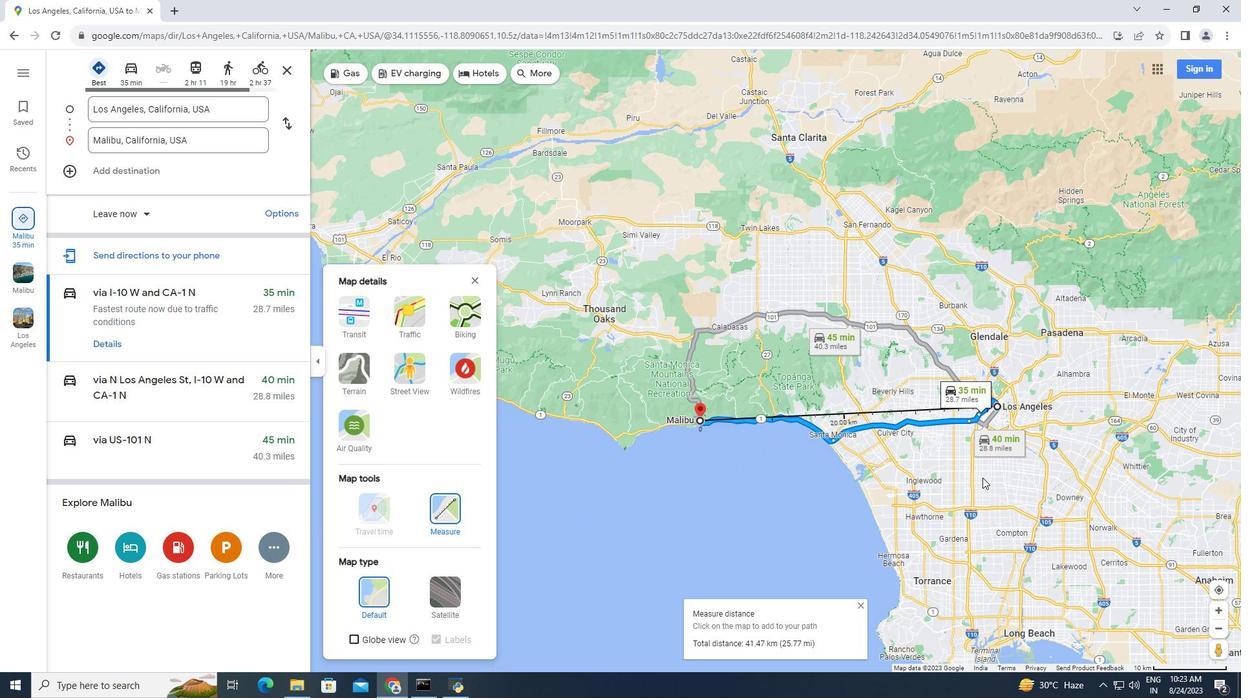 
